 Task: Use a while loop to calculate and print the square root of a number.
Action: Mouse moved to (347, 321)
Screenshot: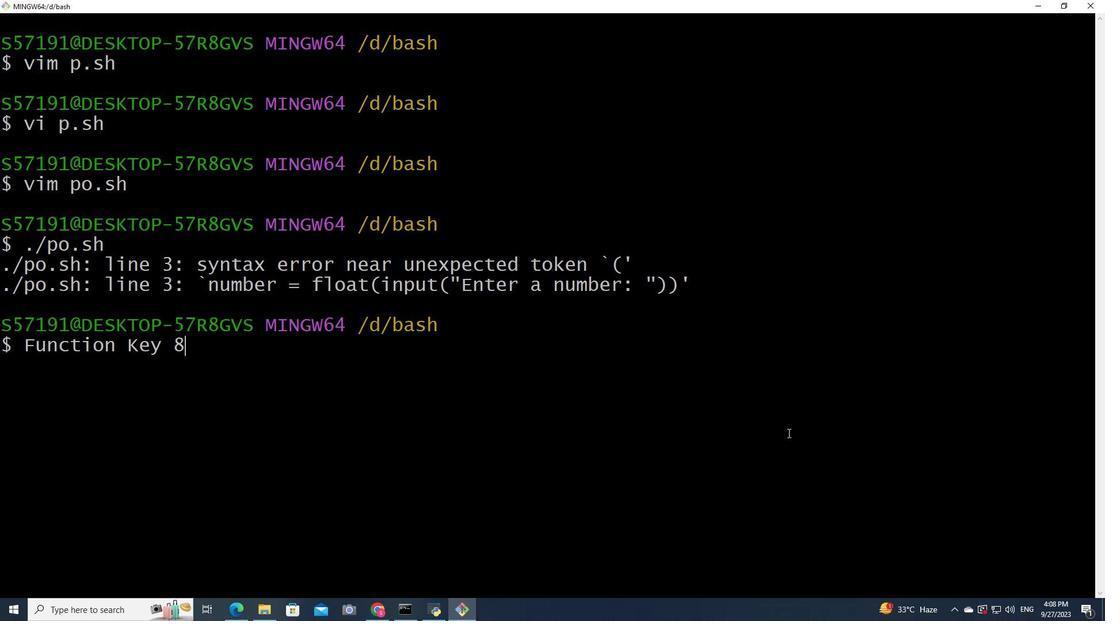 
Action: Mouse pressed left at (347, 321)
Screenshot: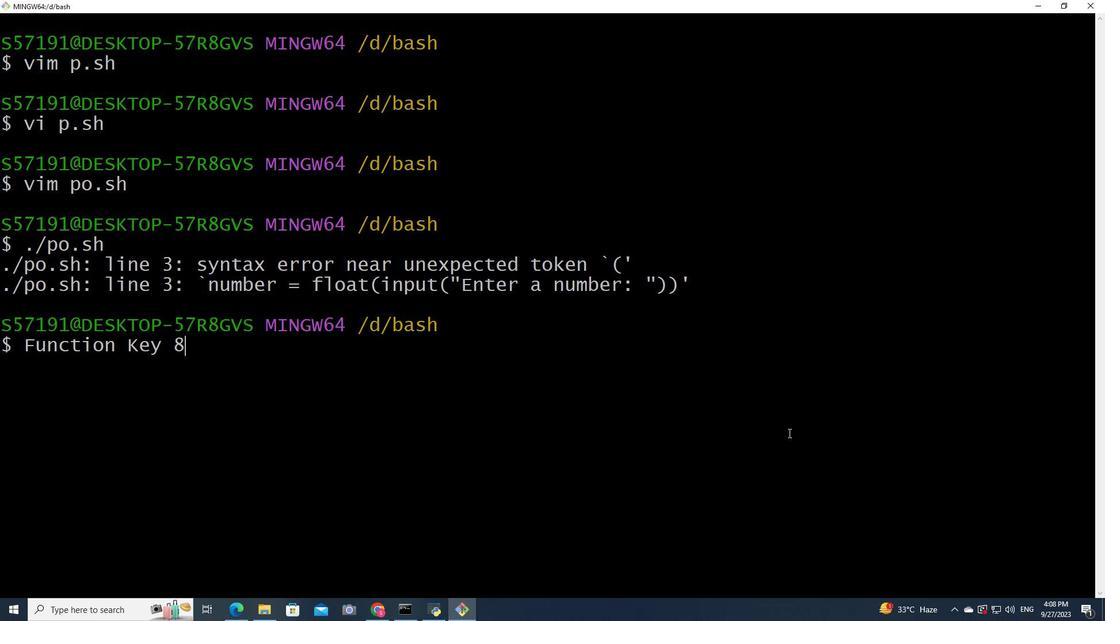 
Action: Mouse moved to (667, 312)
Screenshot: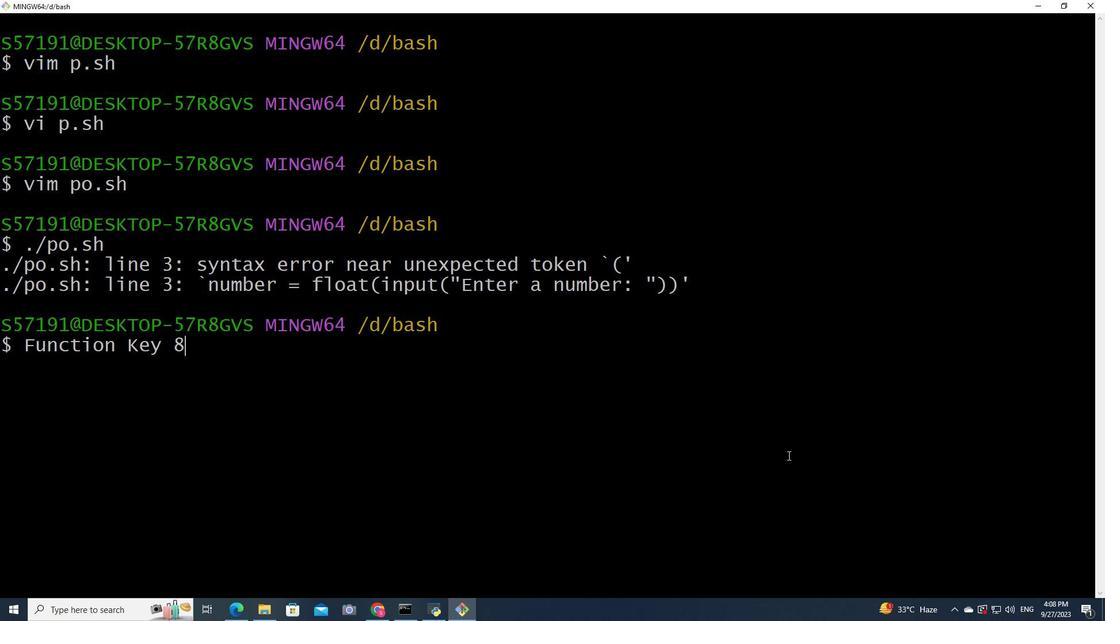 
Action: Mouse pressed left at (667, 312)
Screenshot: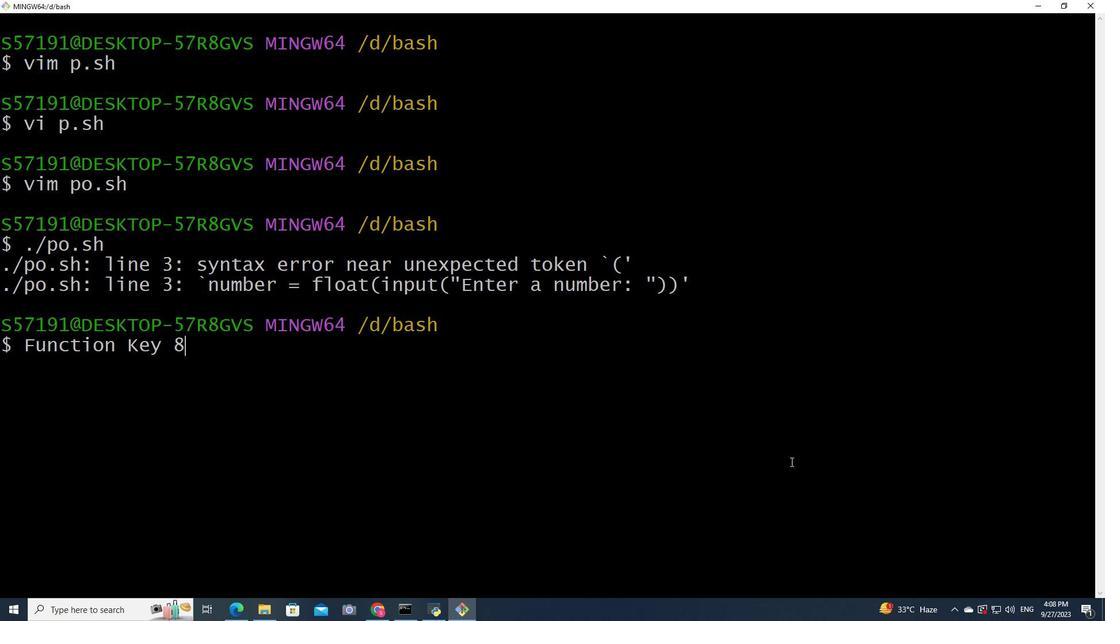 
Action: Mouse moved to (670, 341)
Screenshot: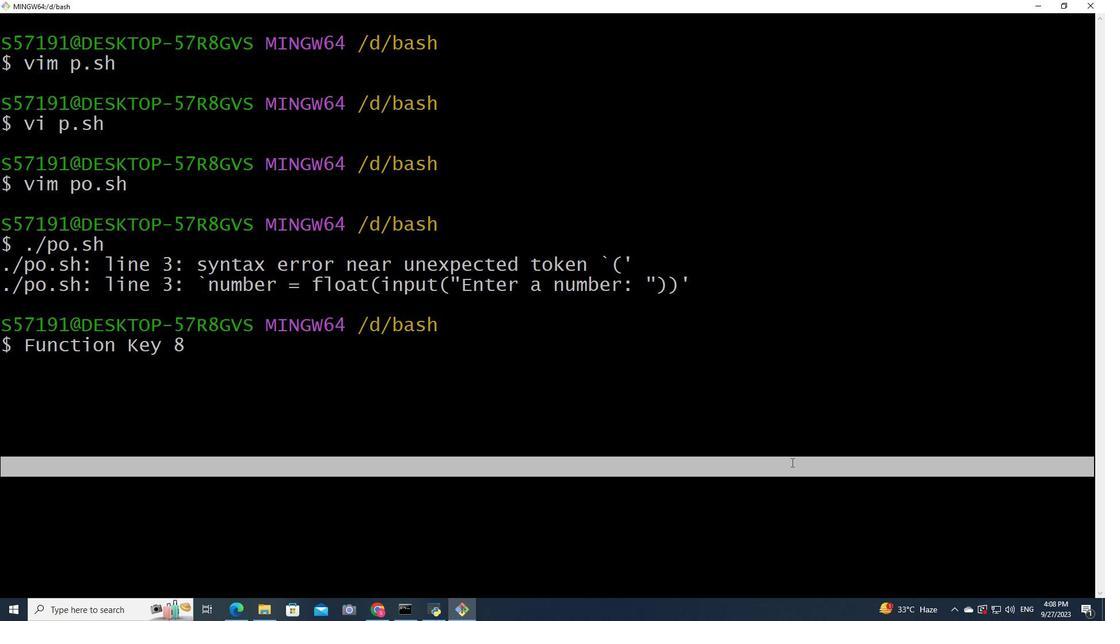 
Action: Mouse pressed left at (670, 341)
Screenshot: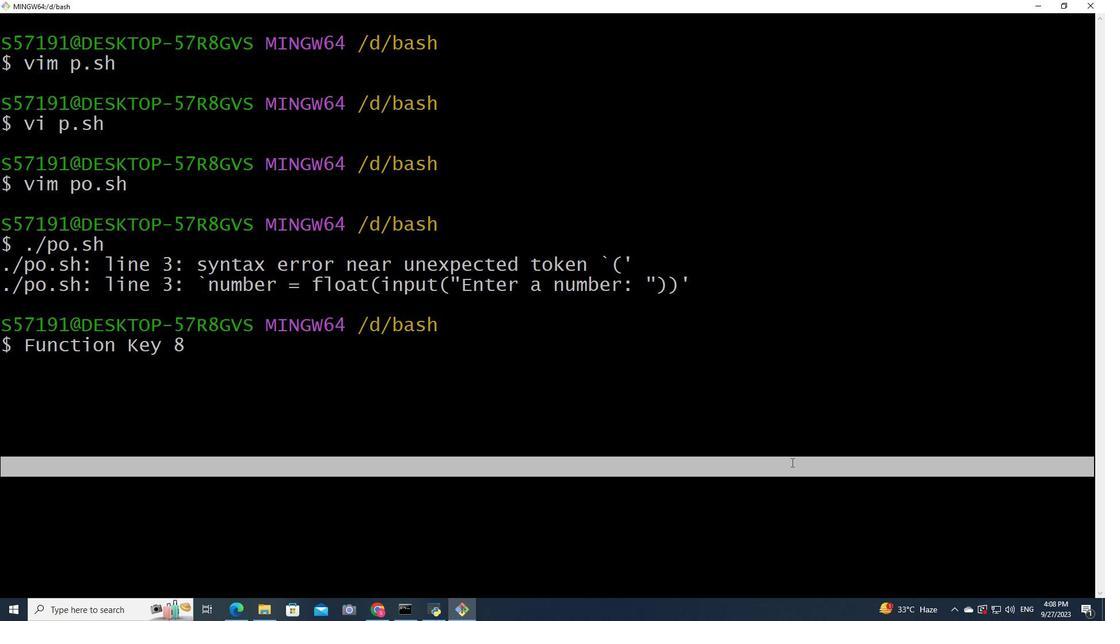 
Action: Mouse moved to (670, 341)
Screenshot: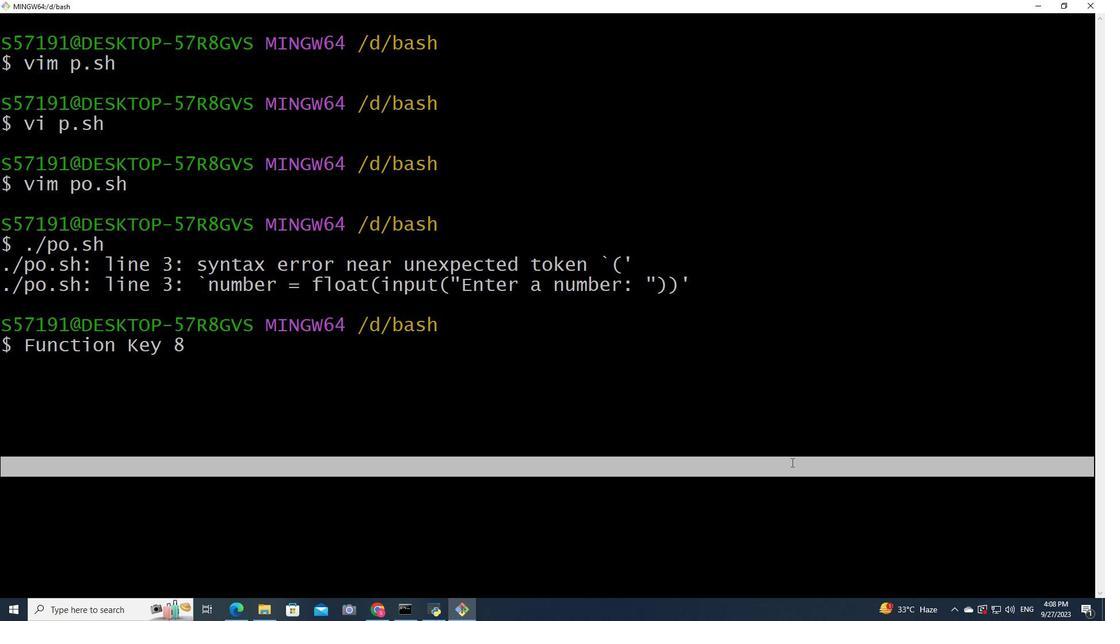 
